Task: Create Card Customer Feedback Collection in Board Email Marketing Templates to Workspace Investor Relations. Create Card Environmental Engineering Review in Board Employee Survey and Feedback to Workspace Investor Relations. Create Card Customer Feedback Collection in Board Product Roadmap Planning and Execution to Workspace Investor Relations
Action: Mouse moved to (443, 176)
Screenshot: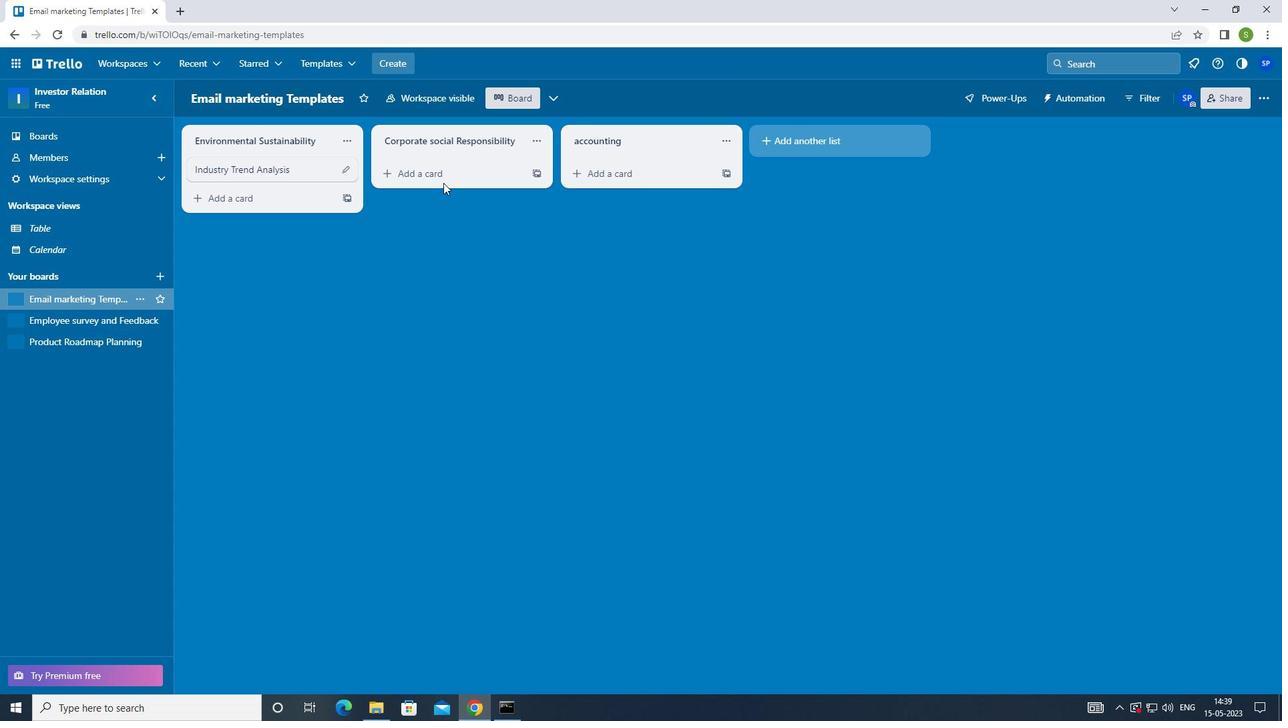 
Action: Mouse pressed left at (443, 176)
Screenshot: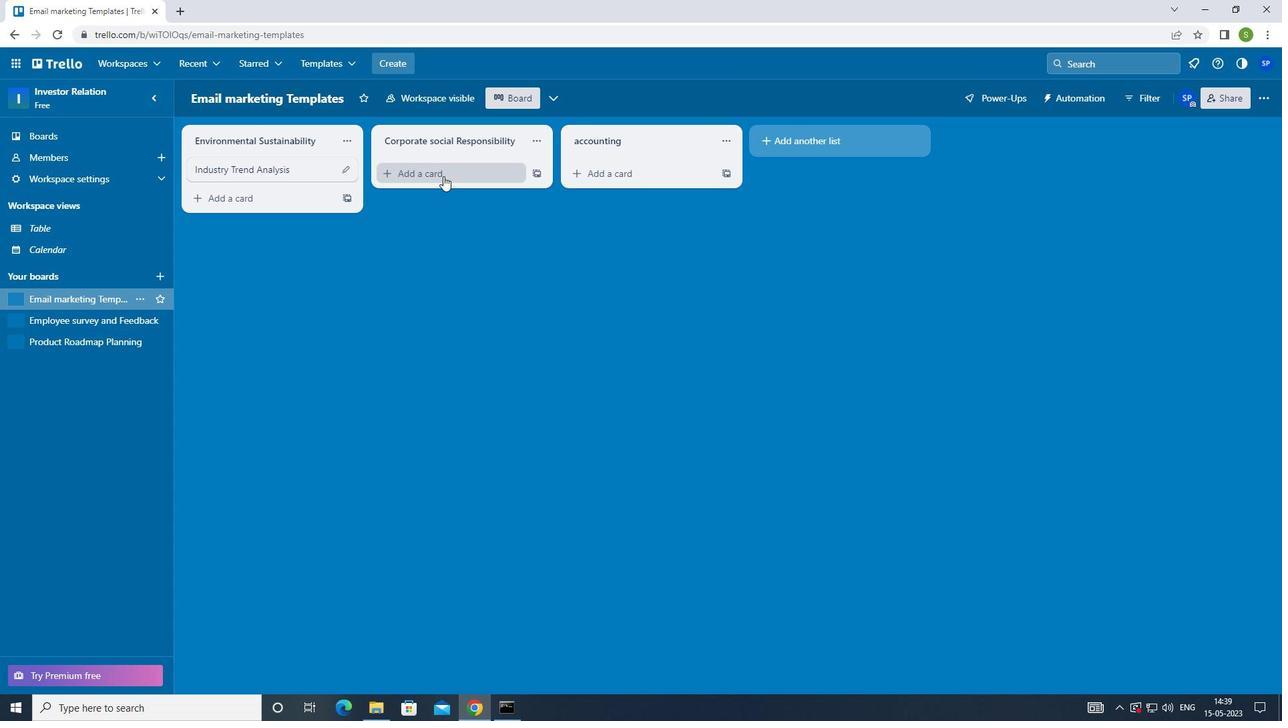 
Action: Mouse moved to (434, 392)
Screenshot: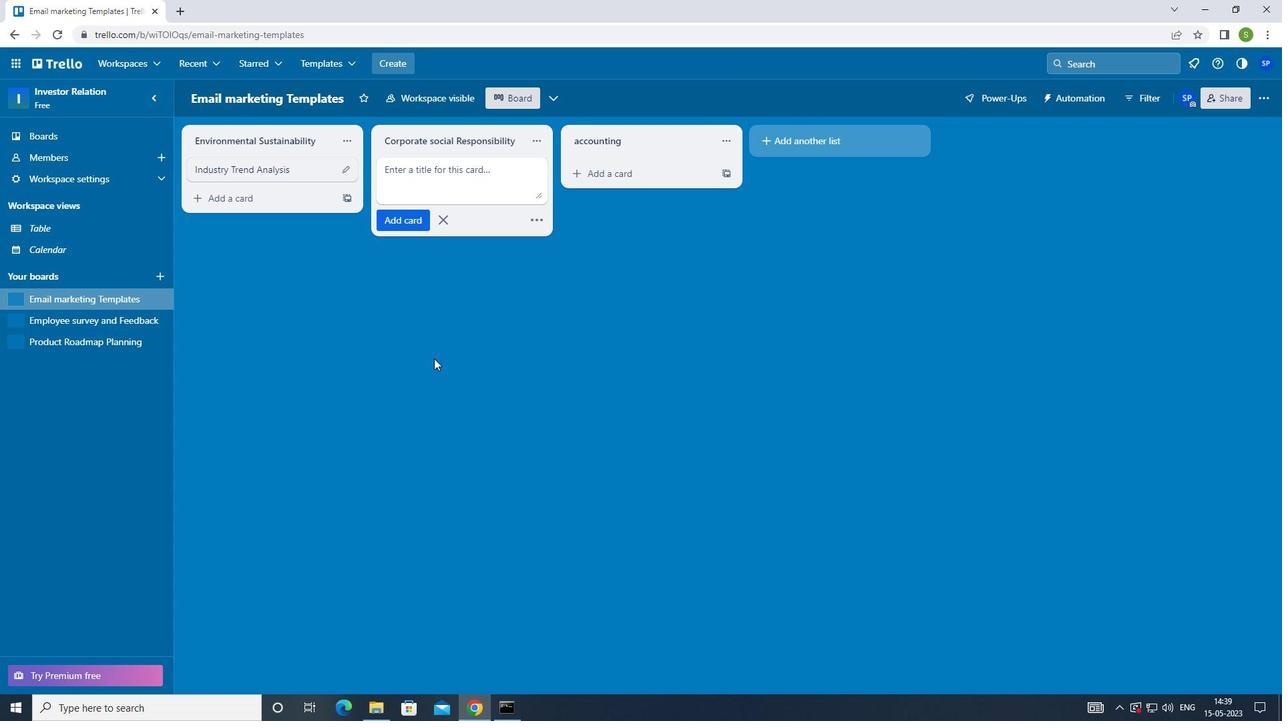 
Action: Key pressed <Key.shift><Key.shift><Key.shift><Key.shift><Key.shift><Key.shift><Key.shift><Key.shift><Key.shift><Key.shift><Key.shift><Key.shift><Key.shift><Key.shift><Key.shift><Key.shift><Key.shift><Key.shift><Key.shift>CUSTOMER<Key.space><Key.shift>FEEDBACK<Key.space><Key.shift>COLLECTION<Key.enter>
Screenshot: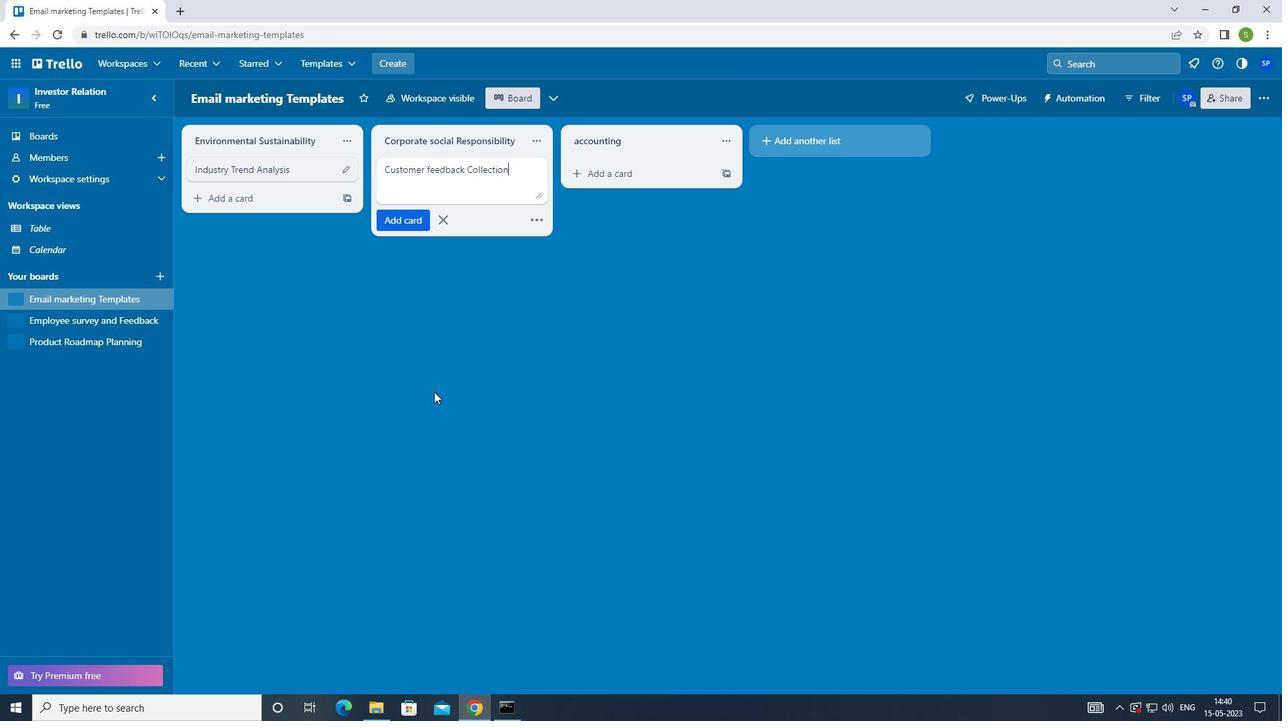 
Action: Mouse moved to (90, 321)
Screenshot: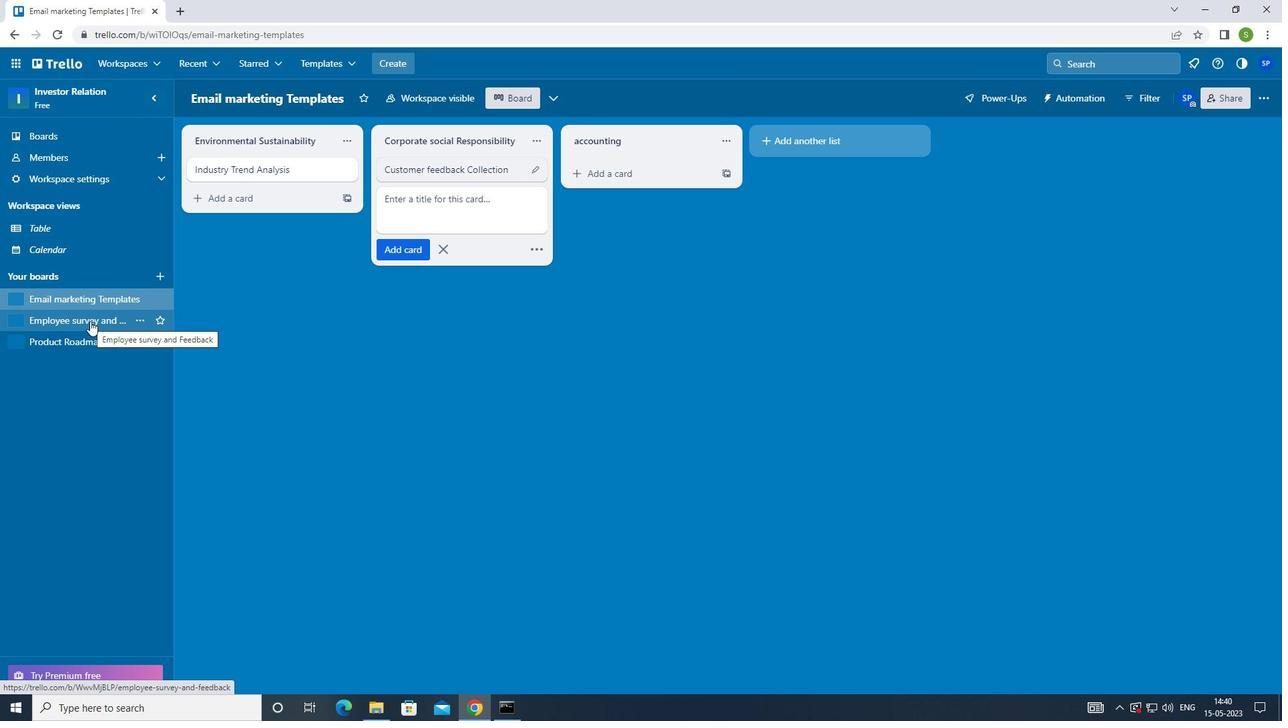 
Action: Mouse pressed left at (90, 321)
Screenshot: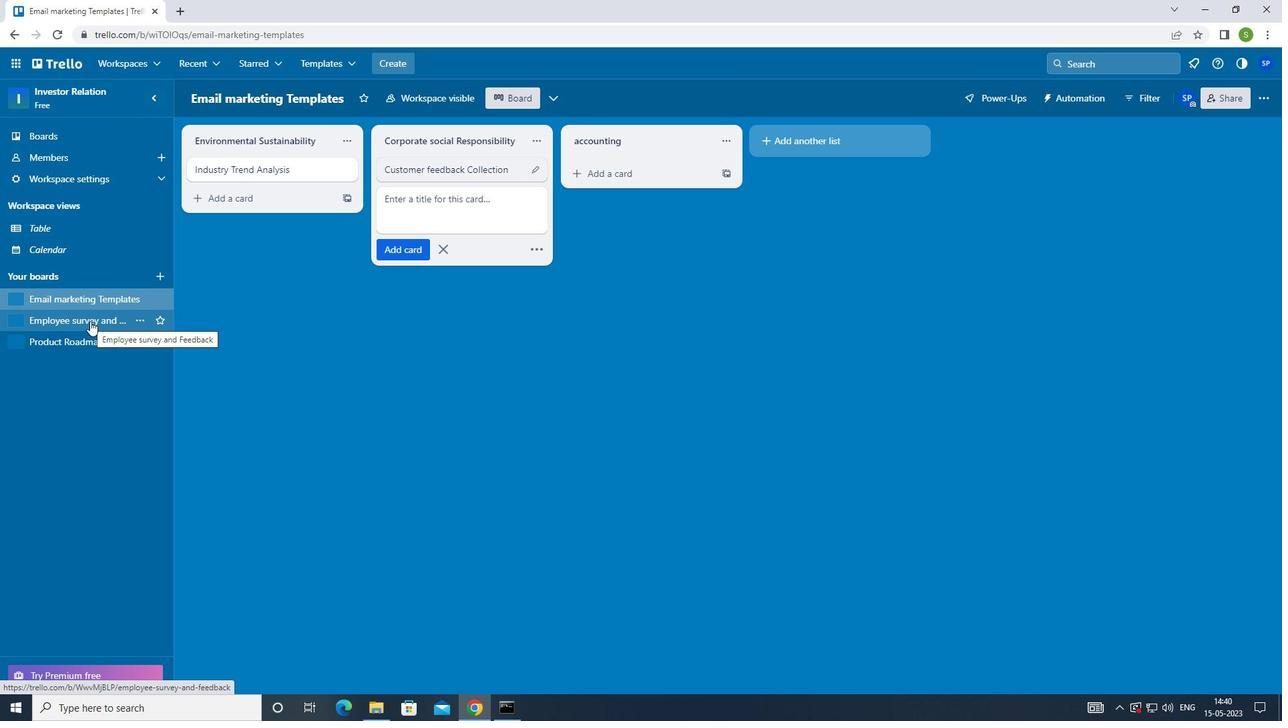 
Action: Mouse moved to (427, 172)
Screenshot: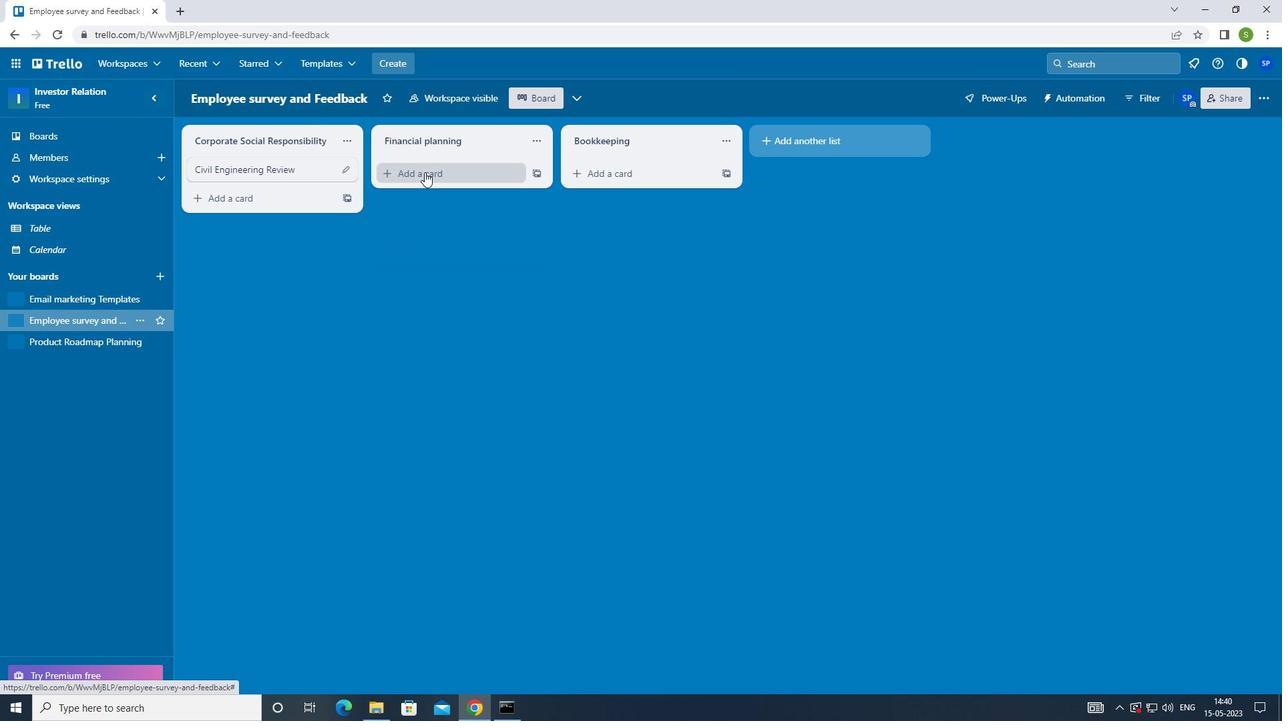 
Action: Mouse pressed left at (427, 172)
Screenshot: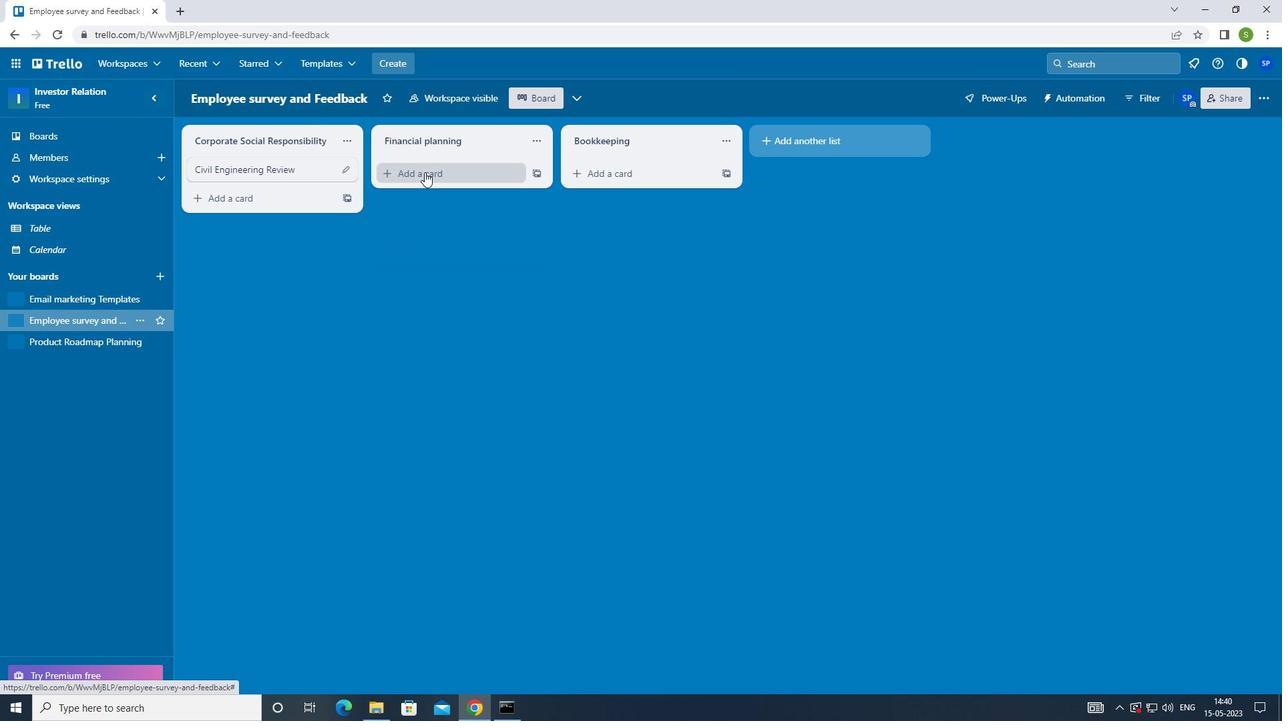 
Action: Mouse moved to (432, 345)
Screenshot: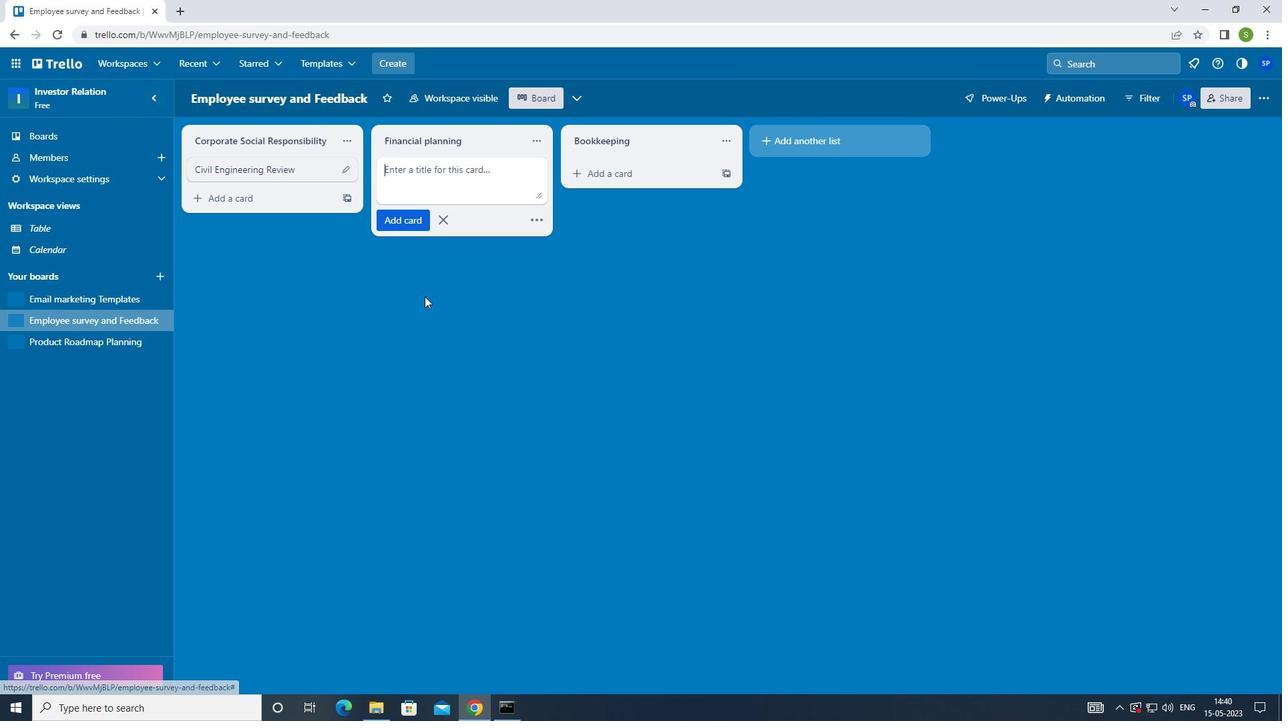 
Action: Key pressed <Key.shift>ENVIRONMENTAL<Key.space><Key.shift><Key.shift><Key.shift><Key.shift><Key.shift><Key.shift><Key.shift><Key.shift><Key.shift><Key.shift><Key.shift><Key.shift><Key.shift><Key.shift>ENGINEERING<Key.space><Key.shift>REVIEW
Screenshot: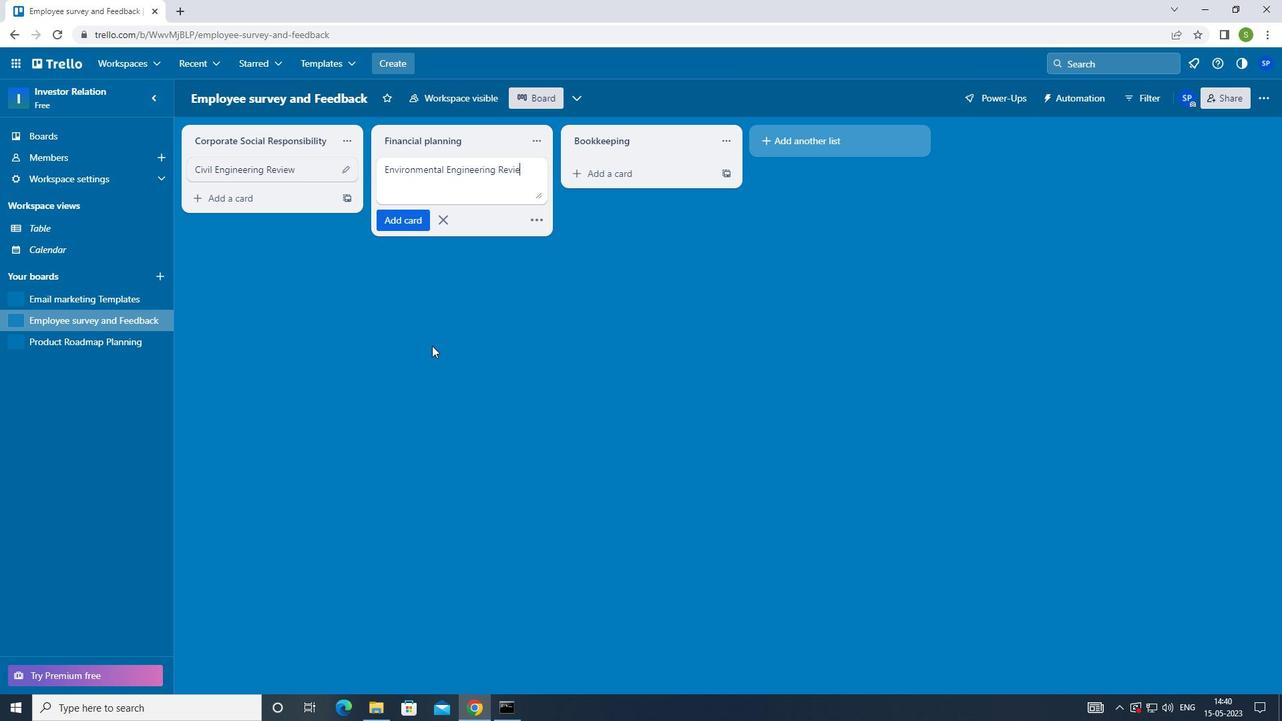 
Action: Mouse moved to (399, 223)
Screenshot: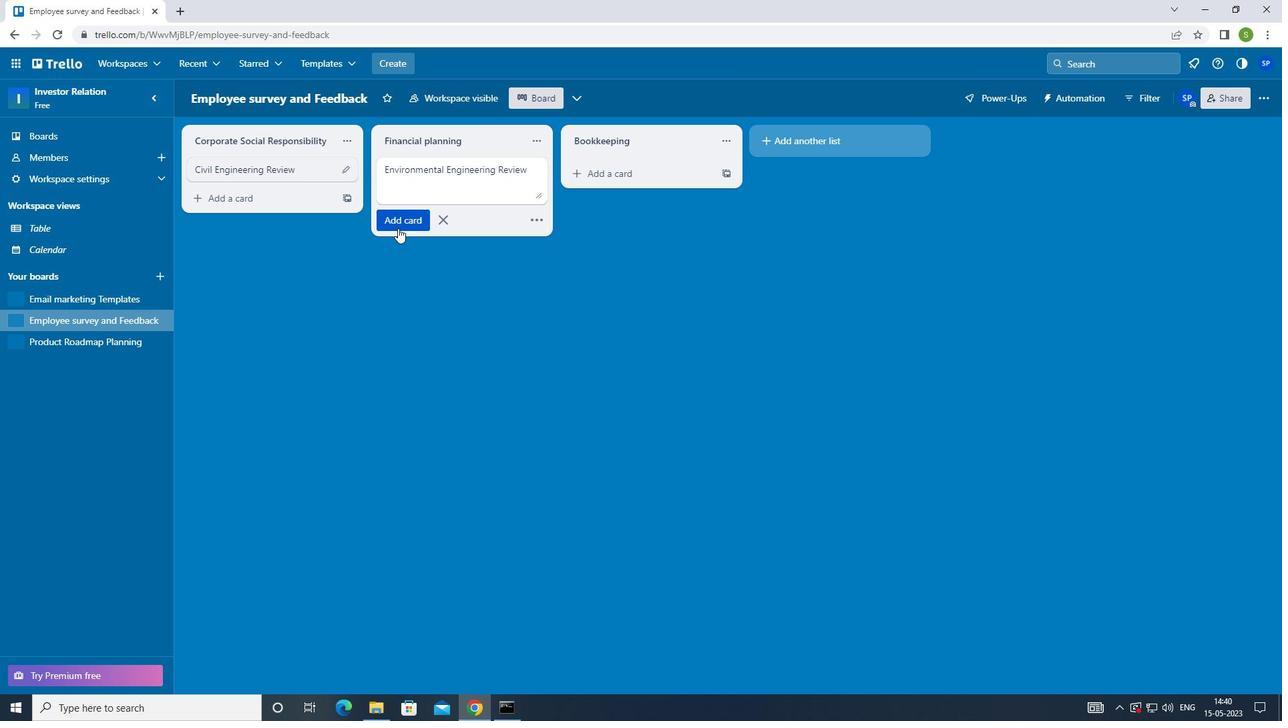 
Action: Mouse pressed left at (399, 223)
Screenshot: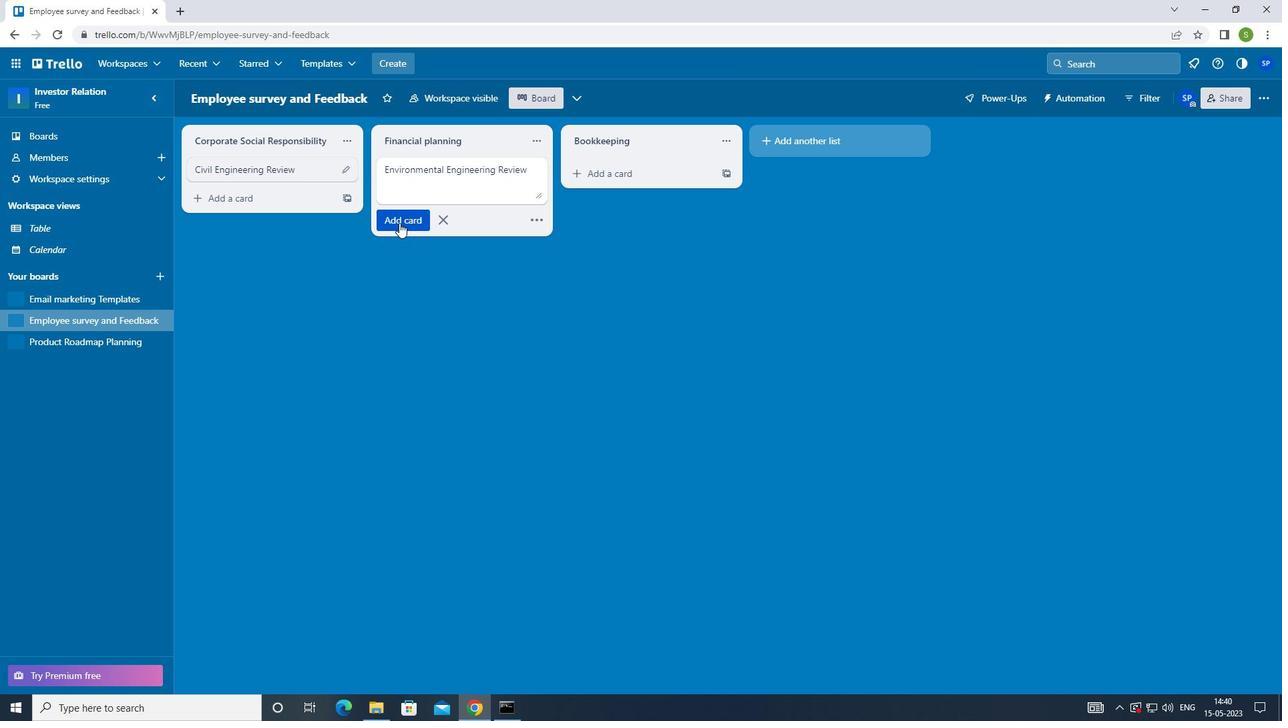 
Action: Mouse moved to (75, 339)
Screenshot: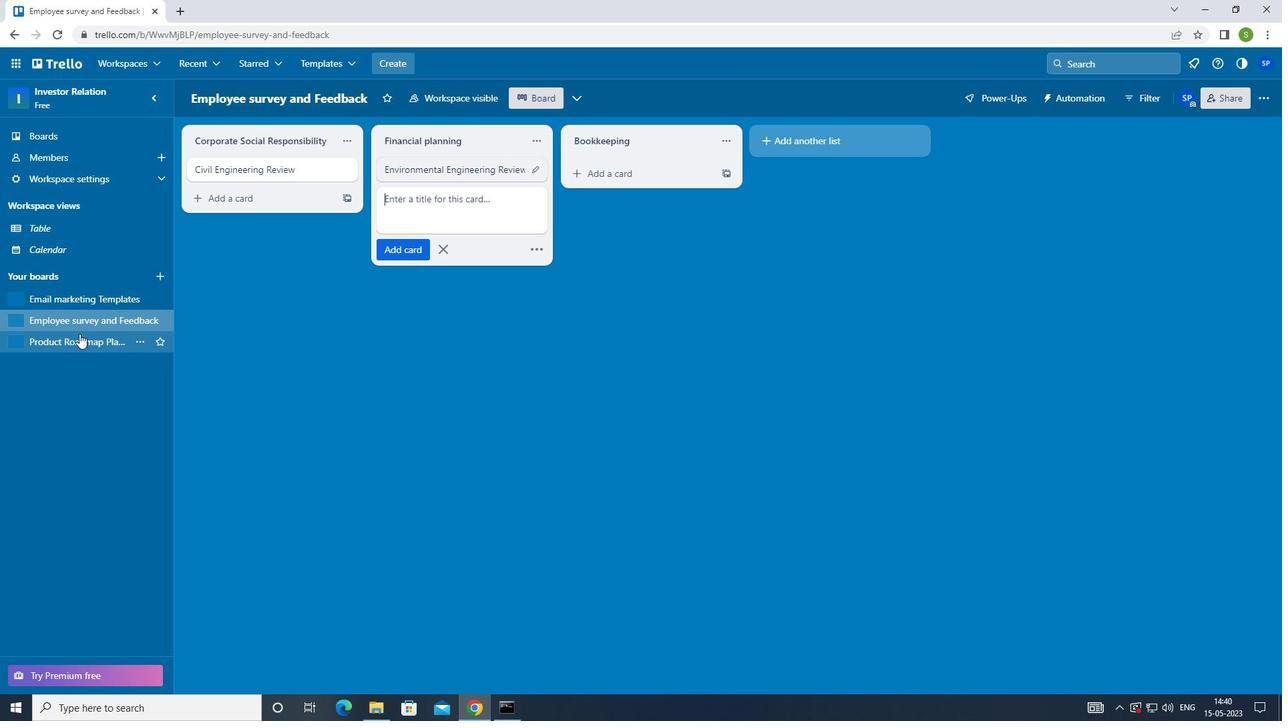 
Action: Mouse pressed left at (75, 339)
Screenshot: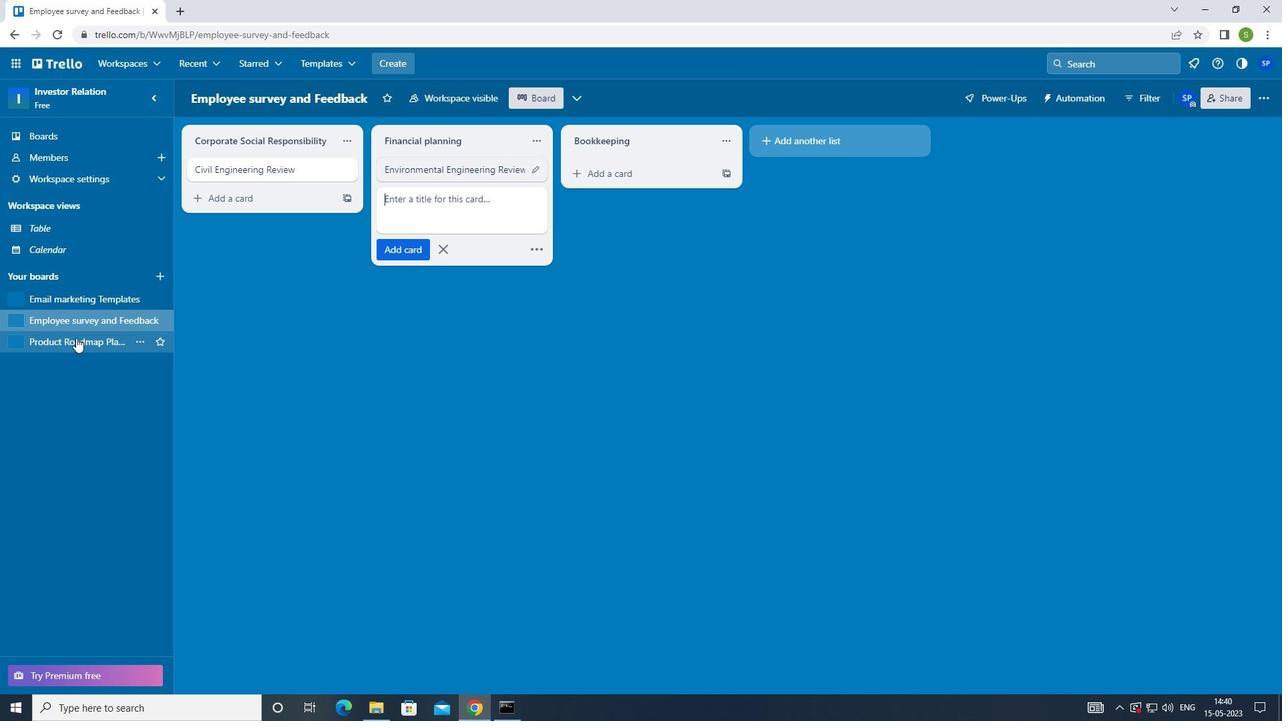 
Action: Mouse moved to (428, 177)
Screenshot: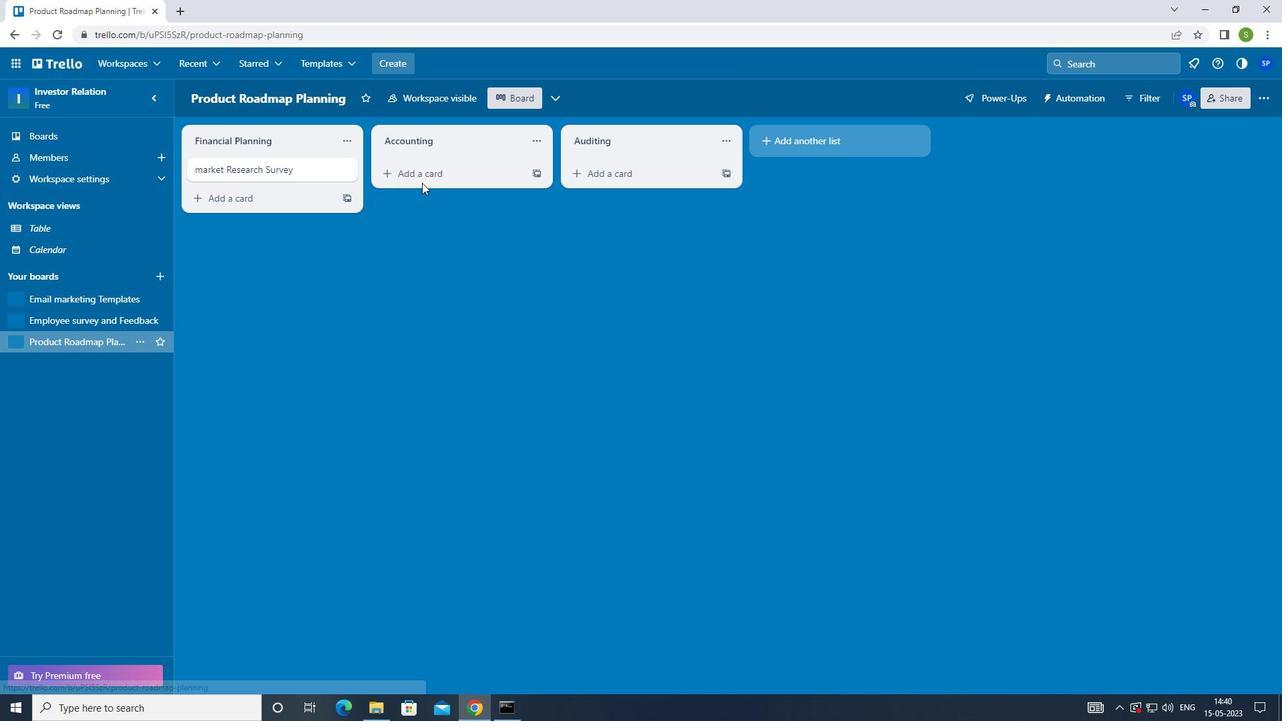 
Action: Mouse pressed left at (428, 177)
Screenshot: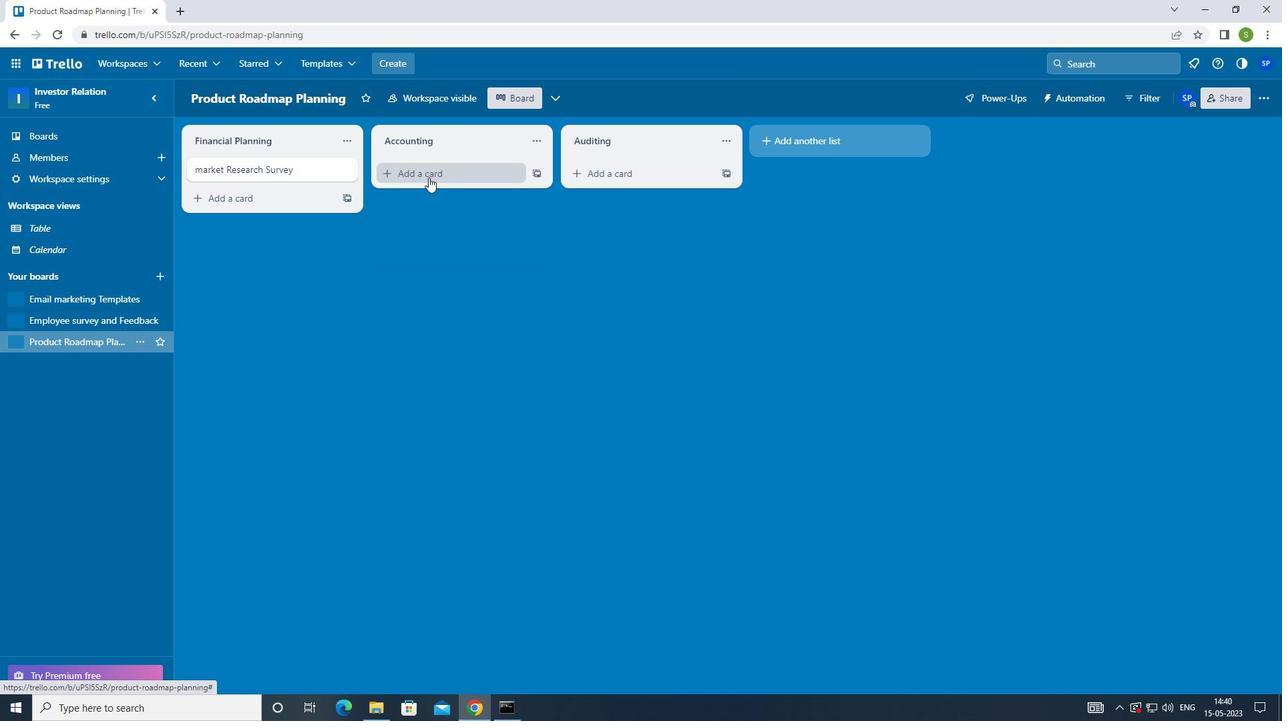 
Action: Mouse moved to (432, 345)
Screenshot: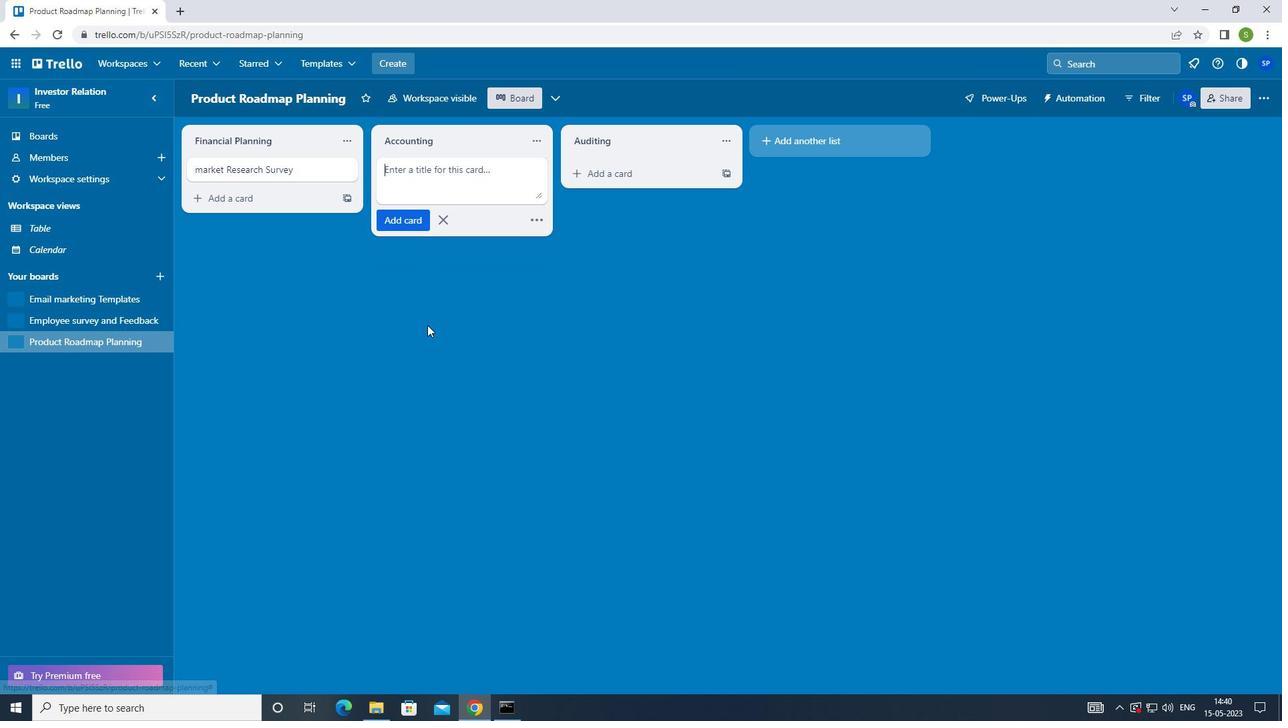 
Action: Key pressed <Key.shift>CUSTOMER<Key.space><Key.shift>FEEDBACK<Key.space><Key.shift>COLLECTION<Key.enter><Key.f8>
Screenshot: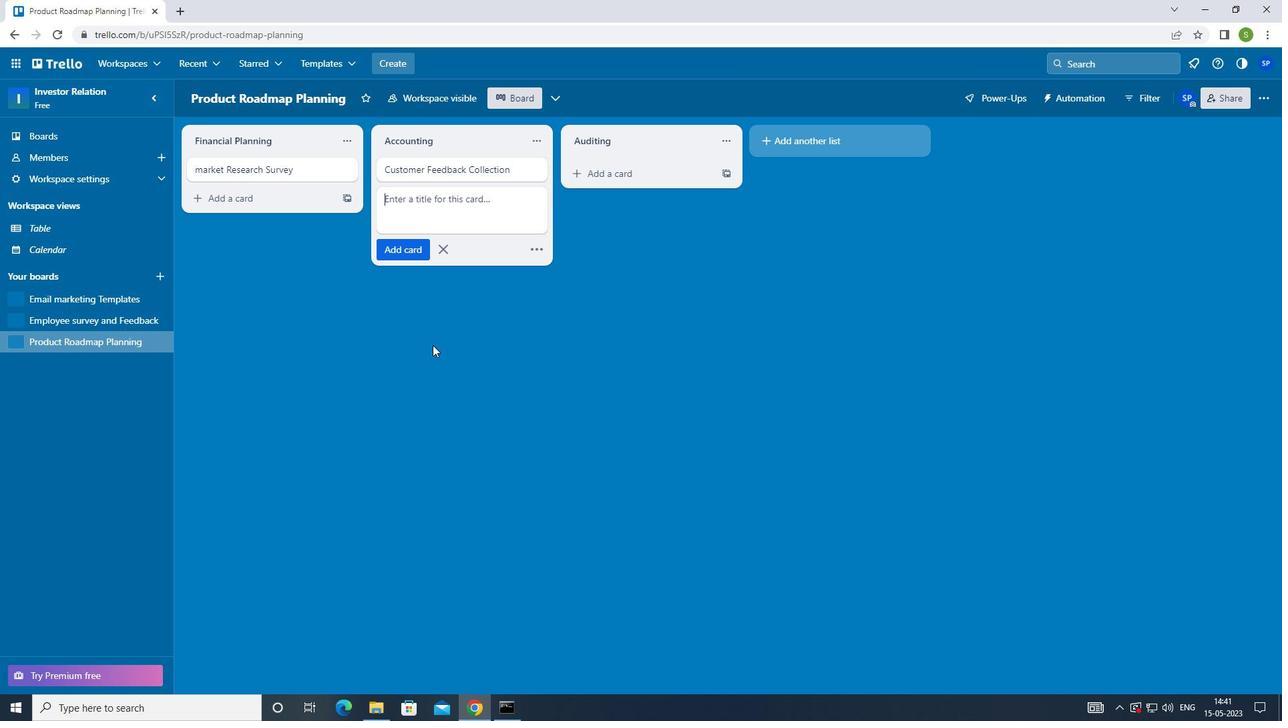 
